 Task: Toggle the format to enable the option in the SCSS.
Action: Mouse moved to (25, 554)
Screenshot: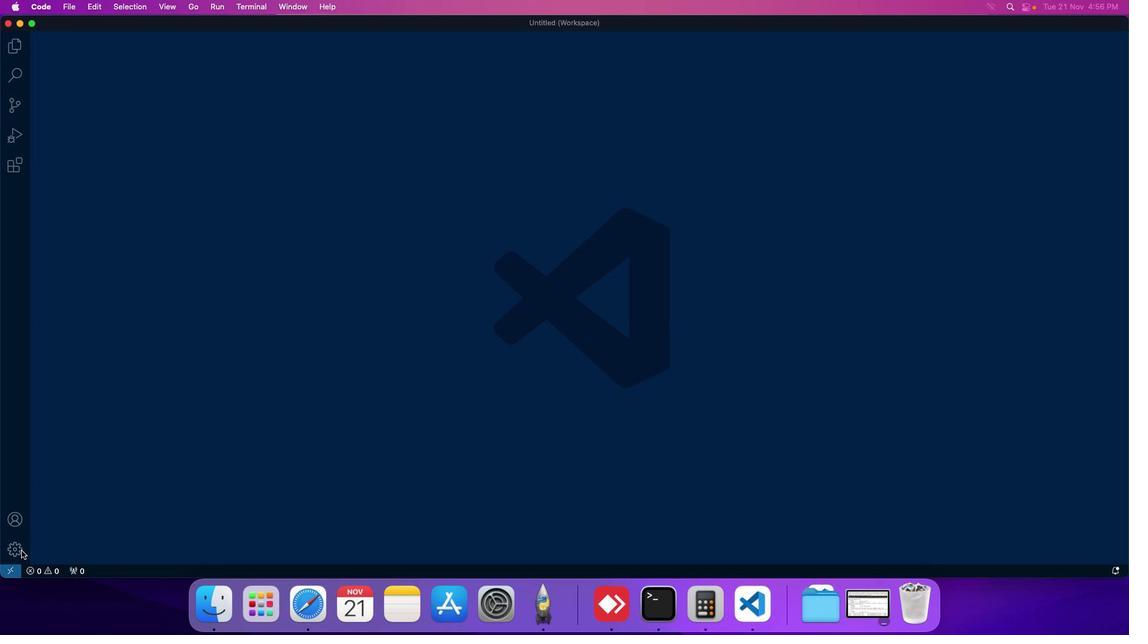 
Action: Mouse pressed left at (25, 554)
Screenshot: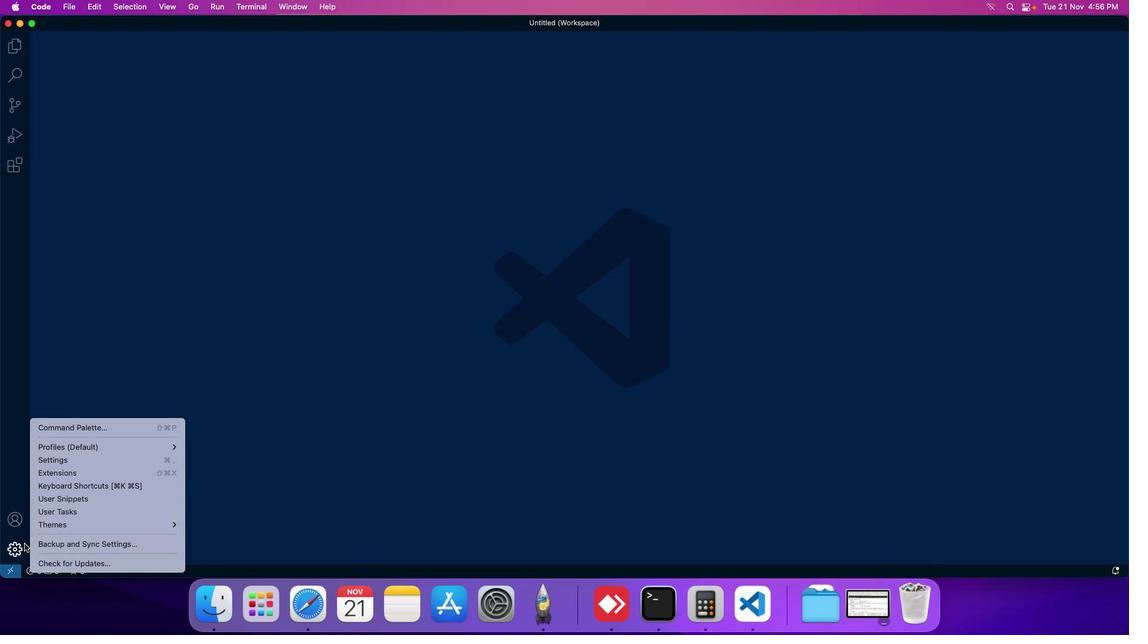 
Action: Mouse moved to (59, 463)
Screenshot: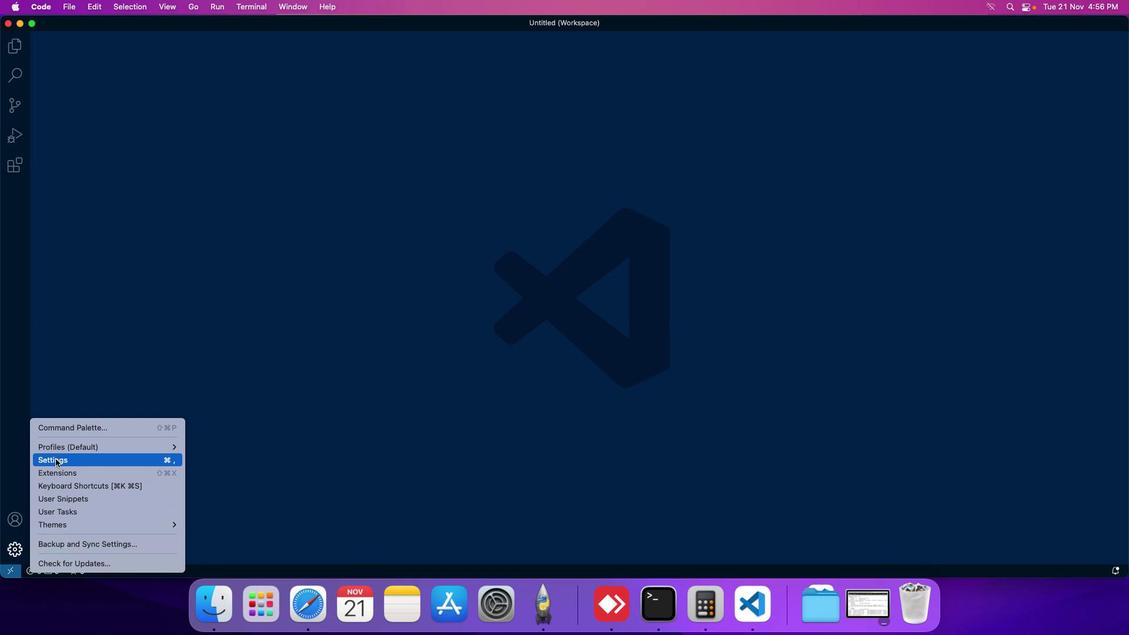 
Action: Mouse pressed left at (59, 463)
Screenshot: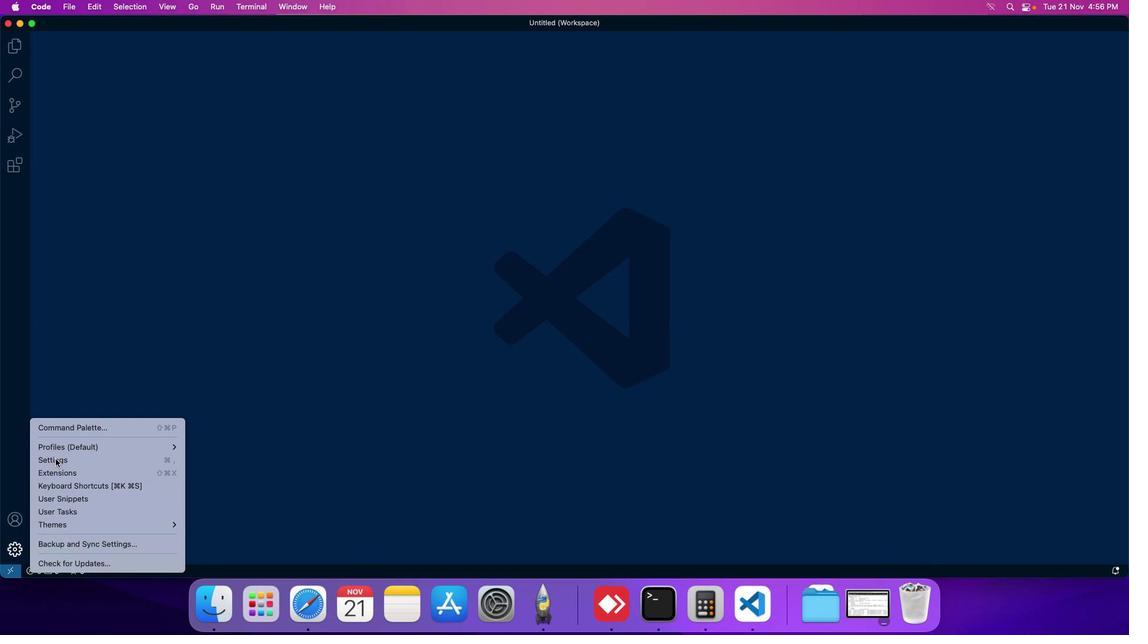 
Action: Mouse moved to (275, 101)
Screenshot: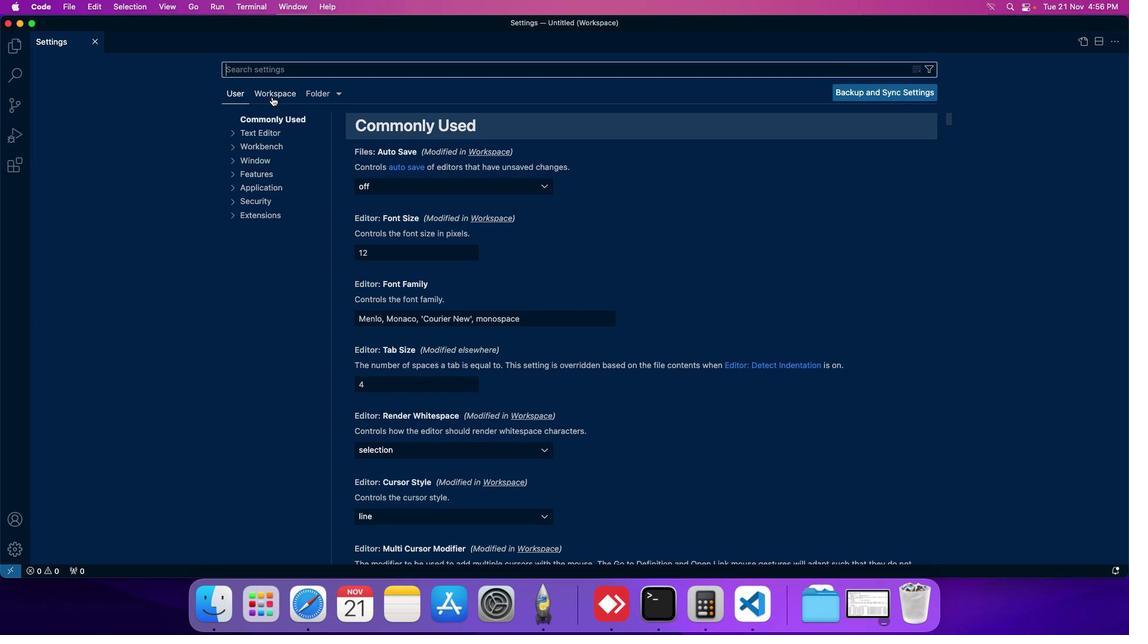 
Action: Mouse pressed left at (275, 101)
Screenshot: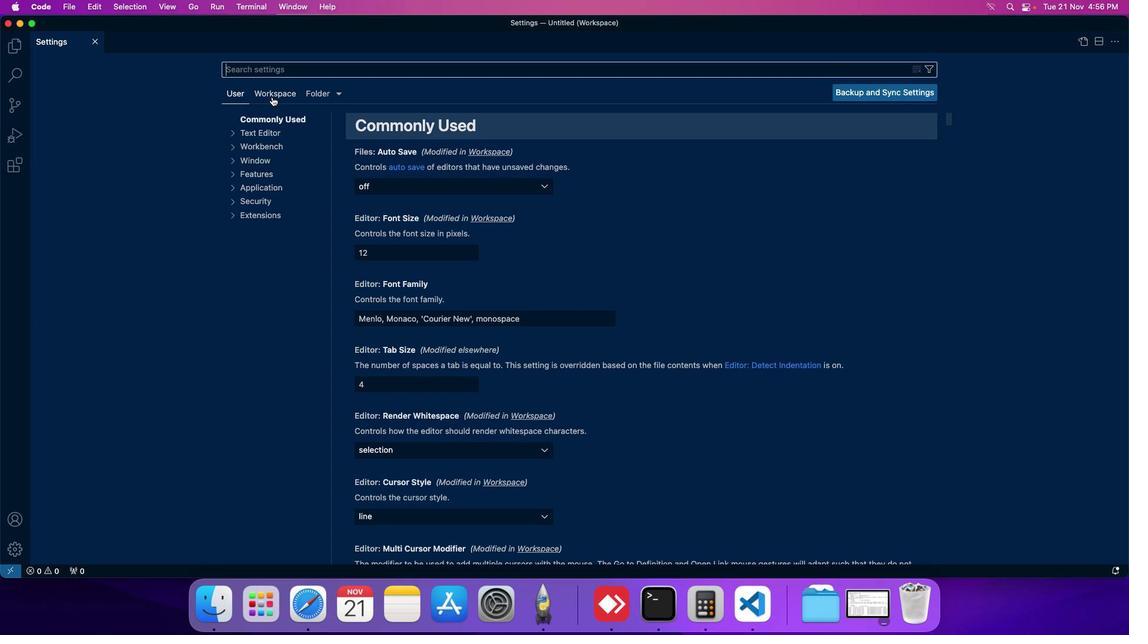
Action: Mouse moved to (261, 205)
Screenshot: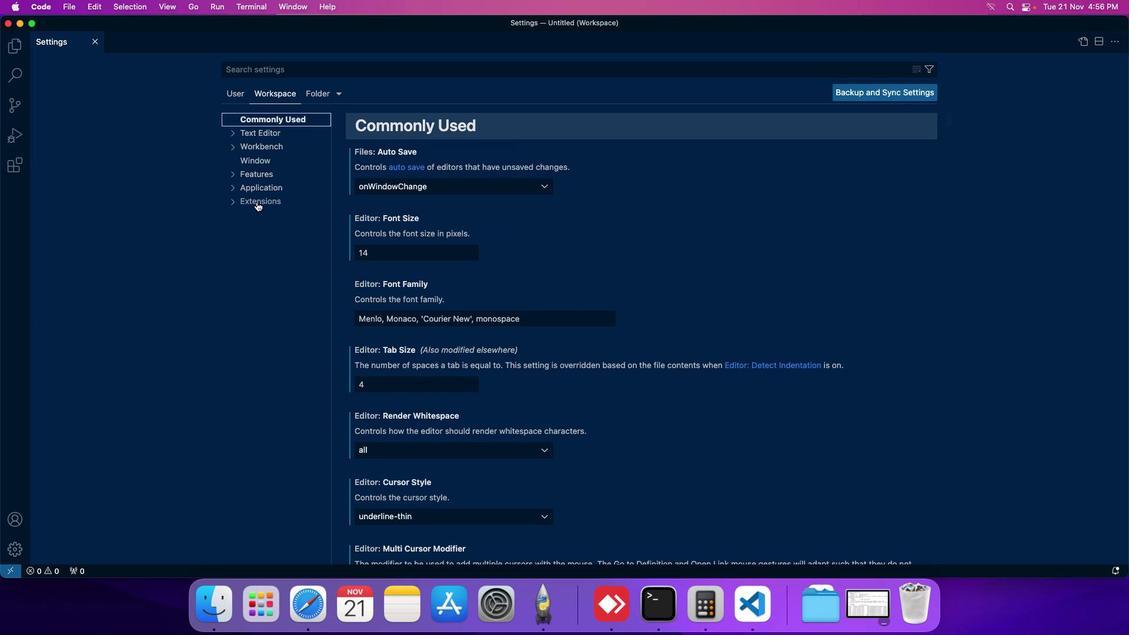 
Action: Mouse pressed left at (261, 205)
Screenshot: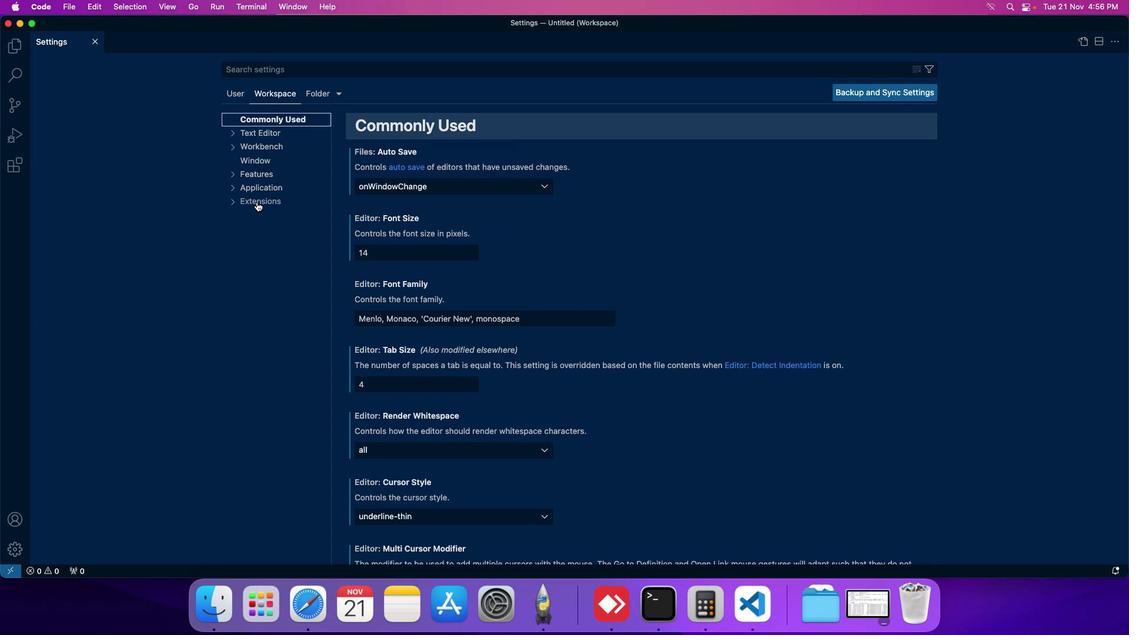 
Action: Mouse moved to (259, 273)
Screenshot: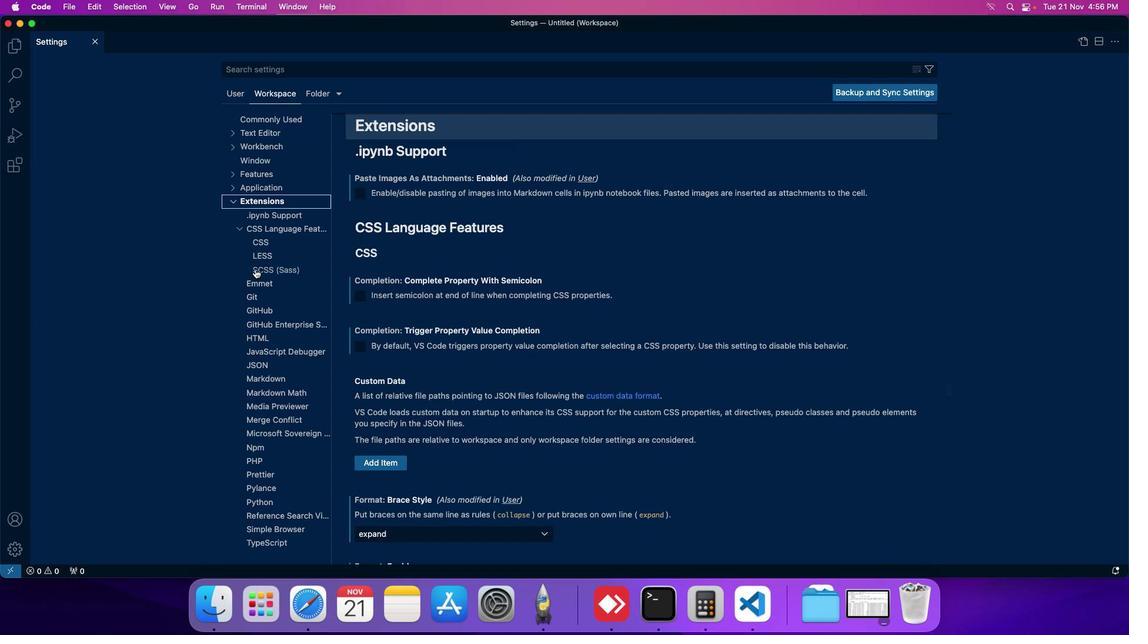 
Action: Mouse pressed left at (259, 273)
Screenshot: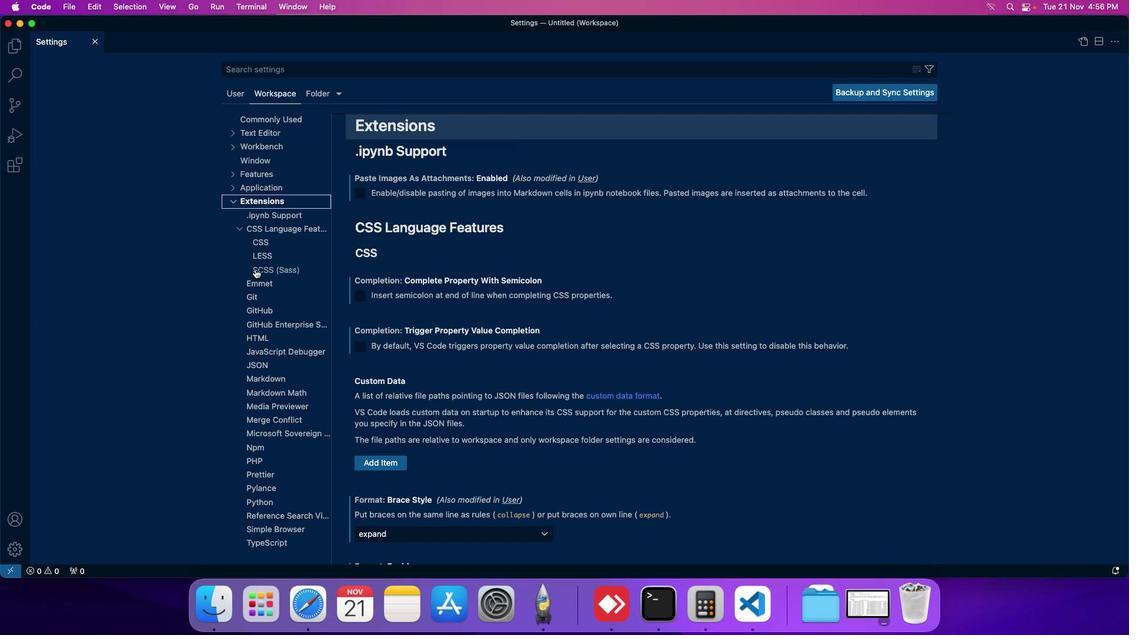 
Action: Mouse moved to (364, 338)
Screenshot: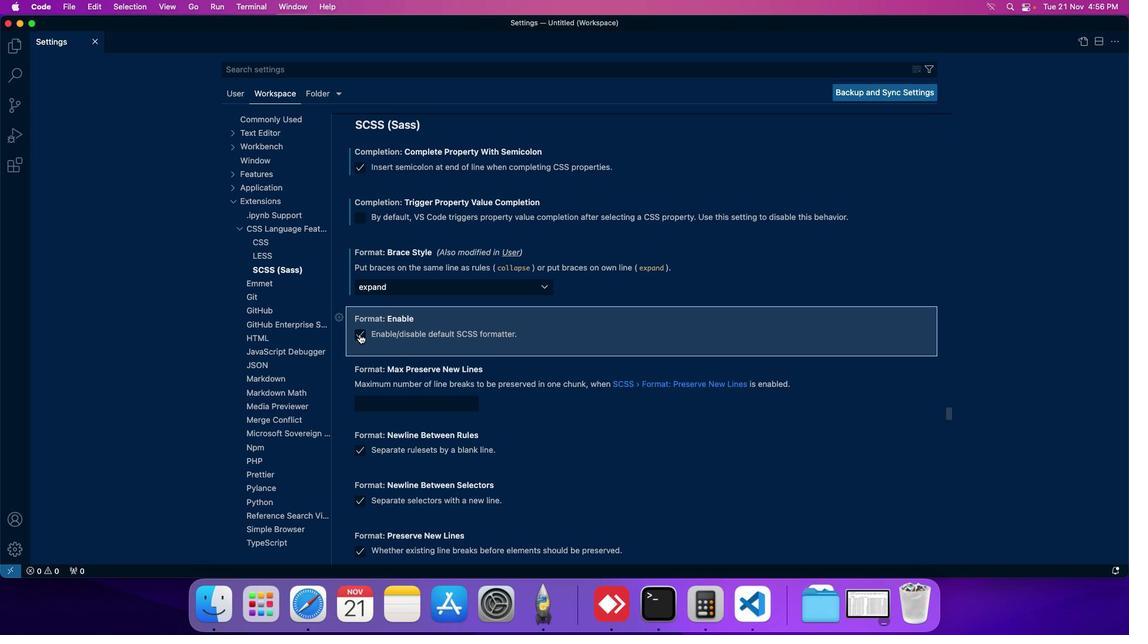 
Action: Mouse pressed left at (364, 338)
Screenshot: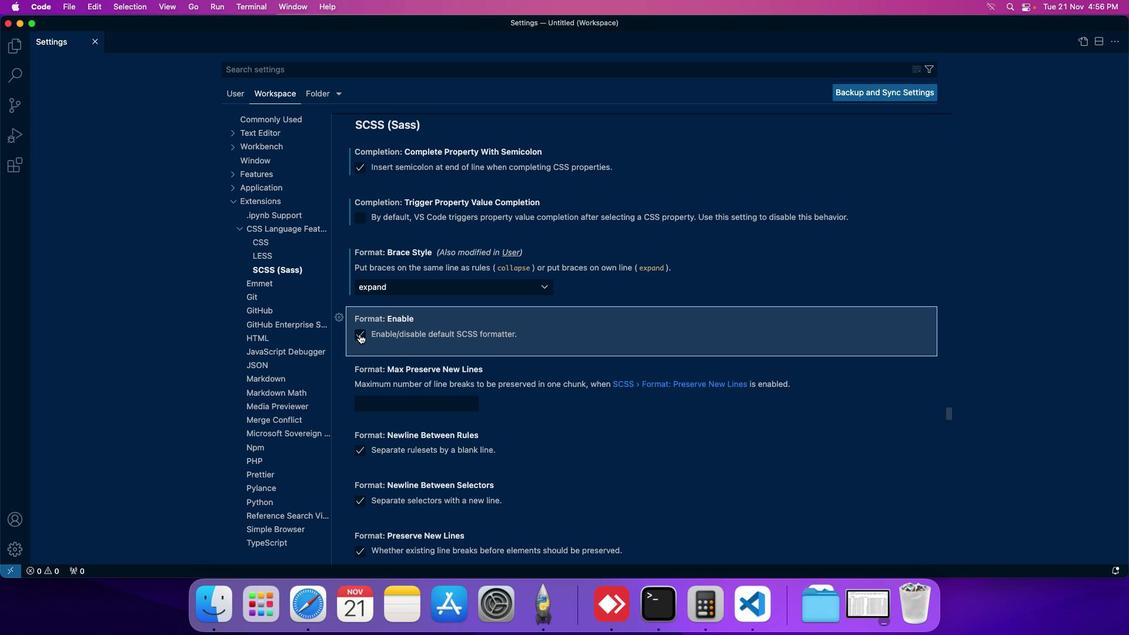 
Action: Mouse moved to (371, 340)
Screenshot: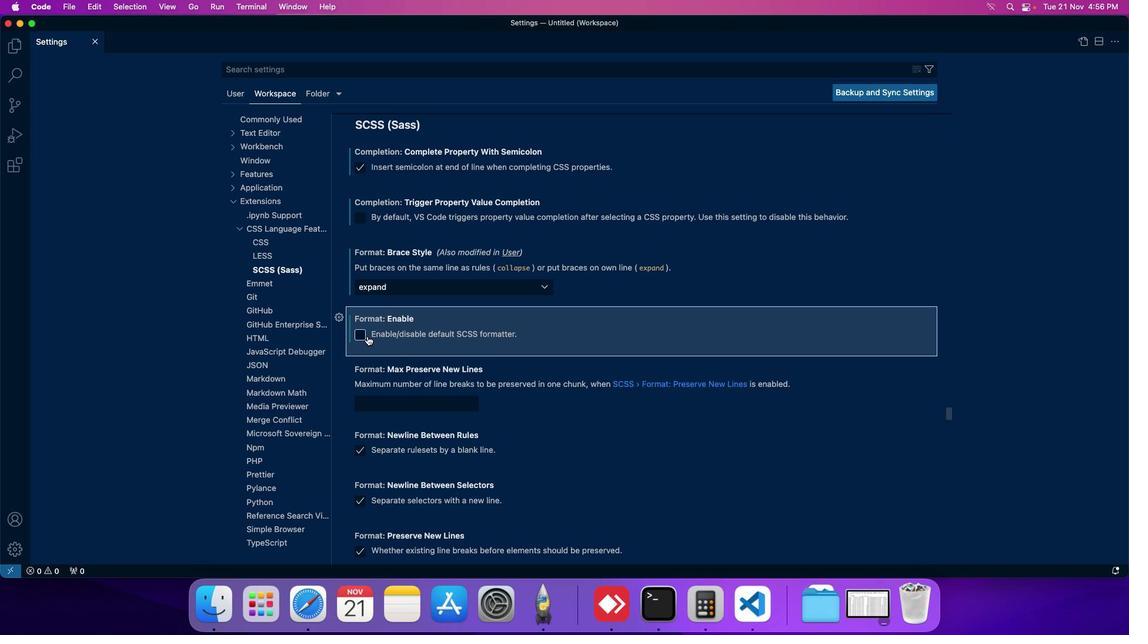 
